 Task: Change the zoom level of the current page to 75% from device toolbar.
Action: Mouse moved to (1062, 26)
Screenshot: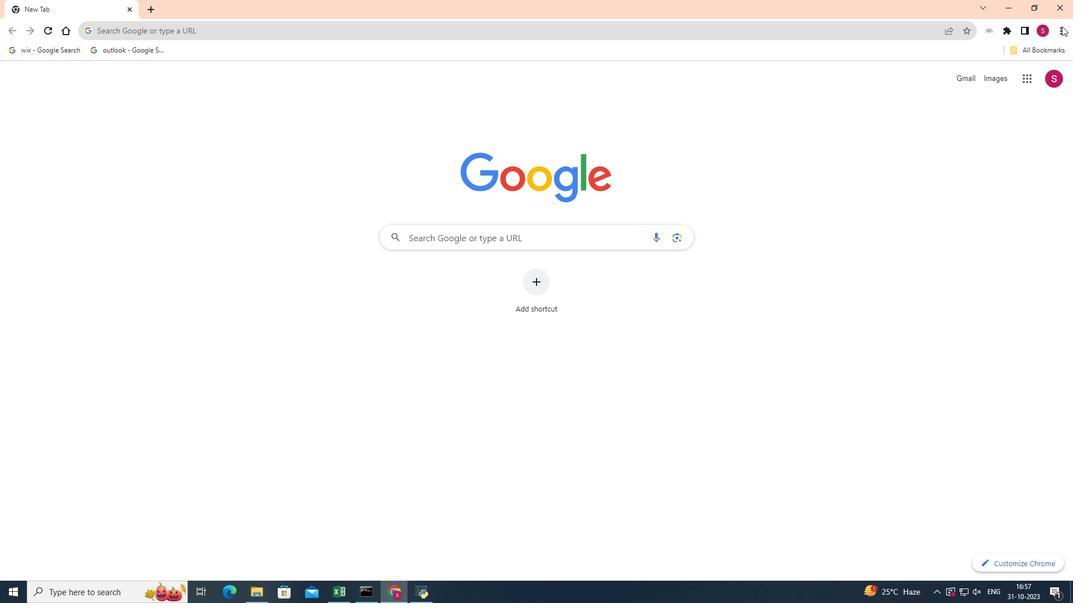 
Action: Mouse pressed left at (1062, 26)
Screenshot: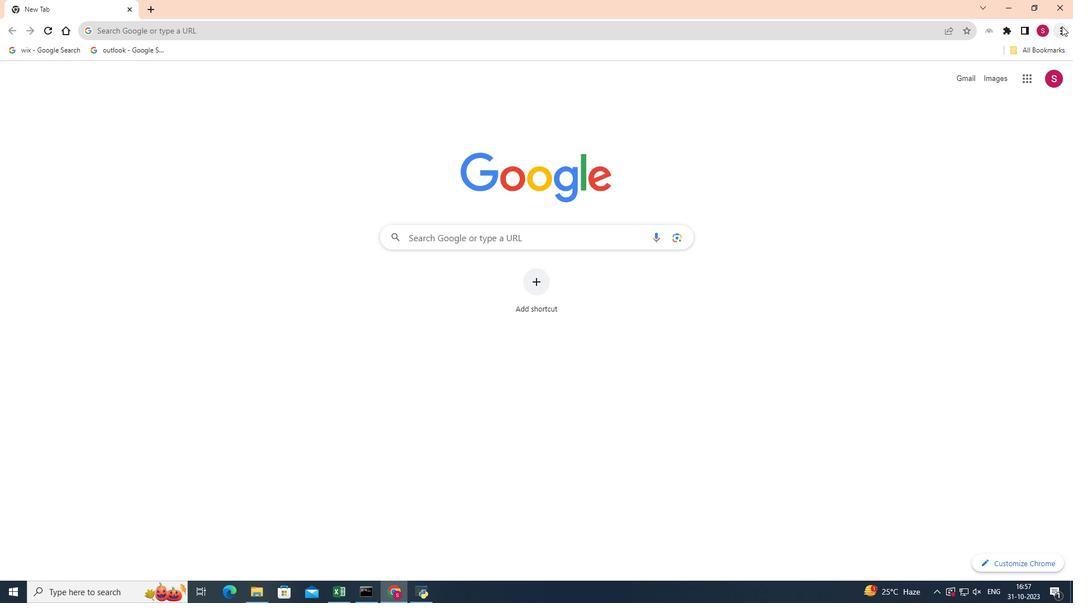 
Action: Mouse moved to (958, 201)
Screenshot: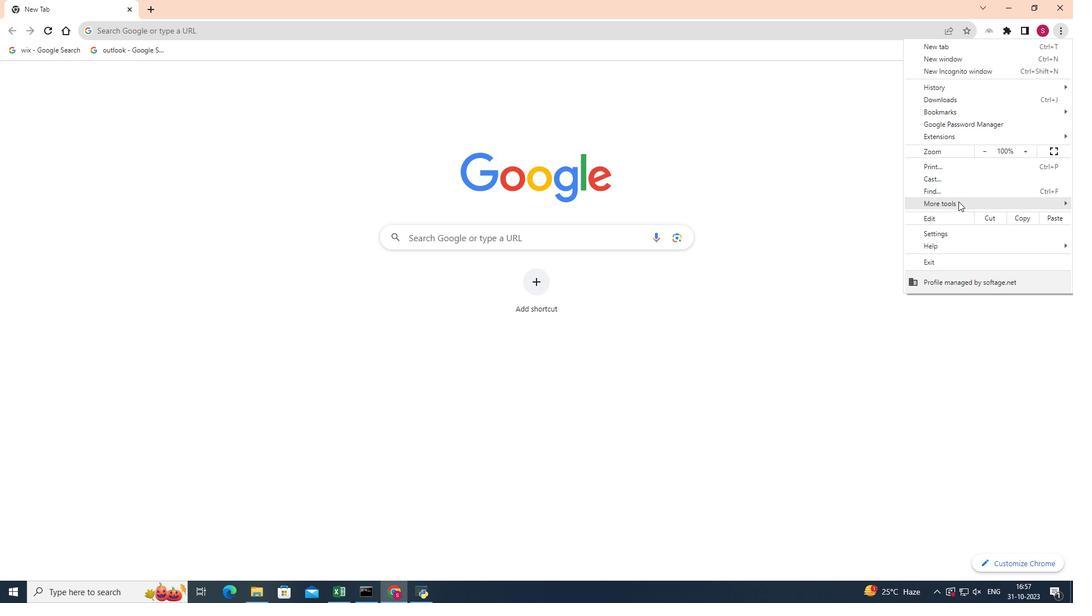 
Action: Mouse pressed left at (958, 201)
Screenshot: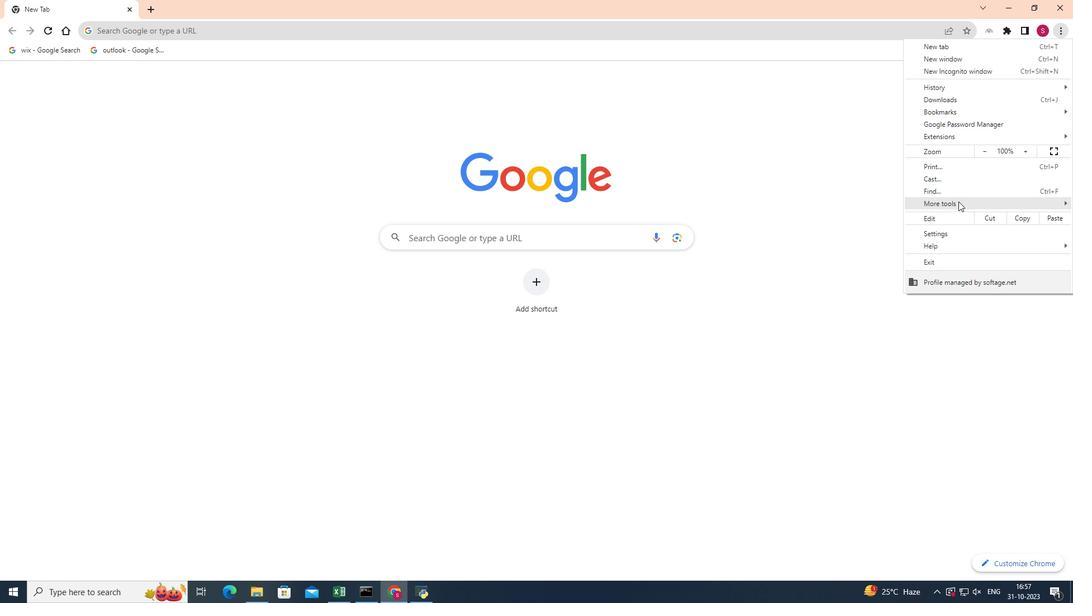 
Action: Mouse moved to (816, 286)
Screenshot: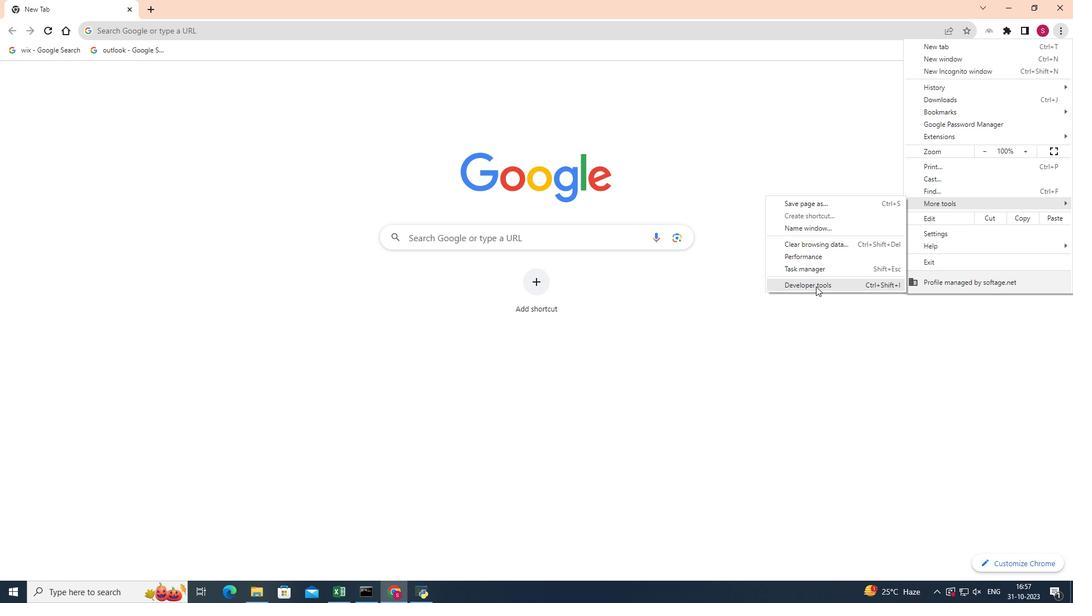 
Action: Mouse pressed left at (816, 286)
Screenshot: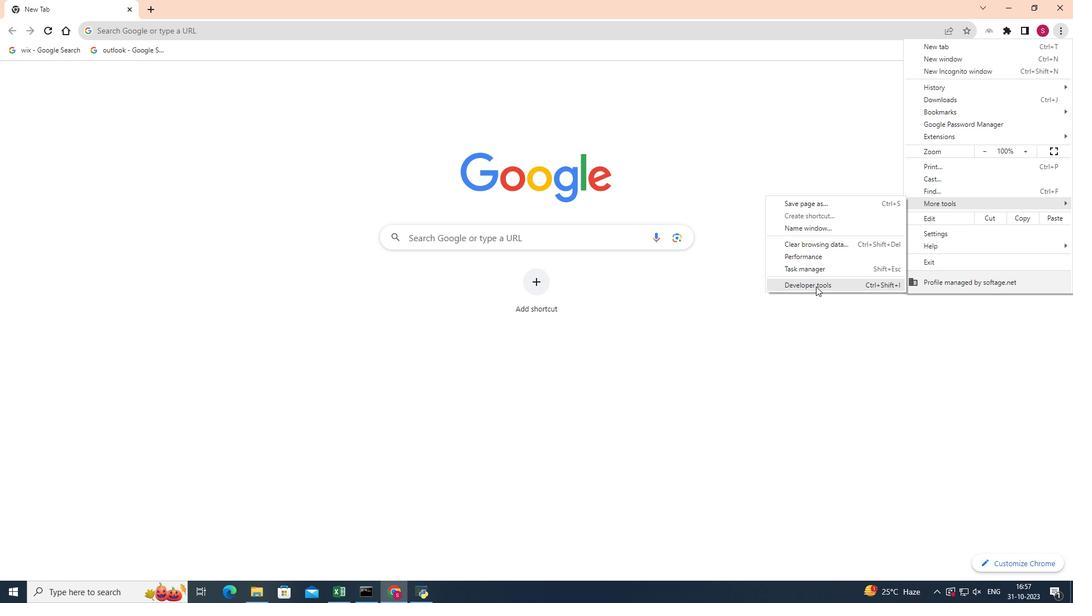 
Action: Mouse pressed left at (816, 286)
Screenshot: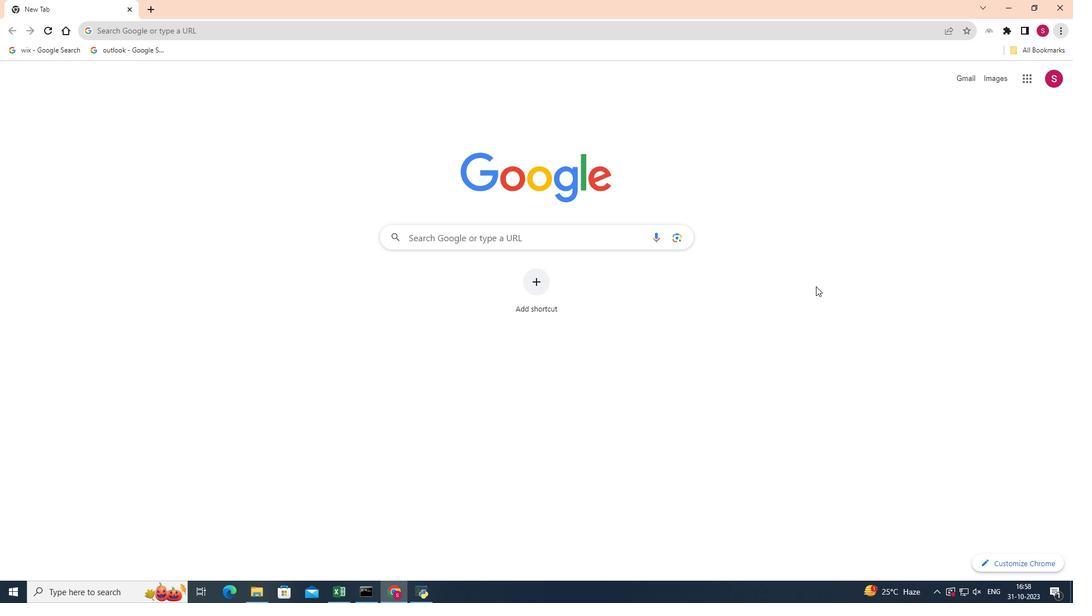
Action: Mouse moved to (794, 69)
Screenshot: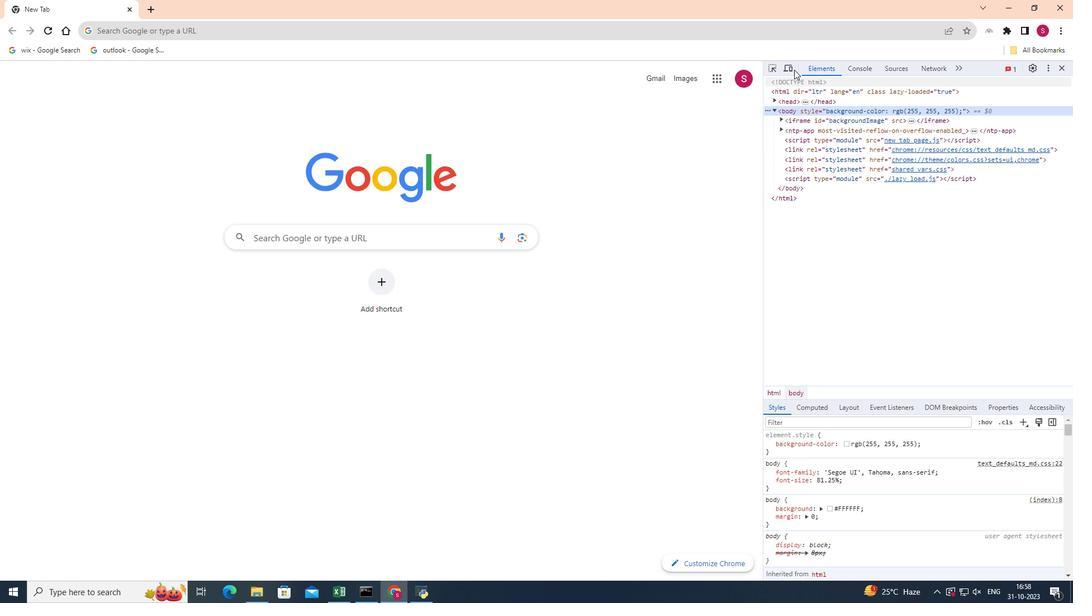 
Action: Mouse pressed left at (794, 69)
Screenshot: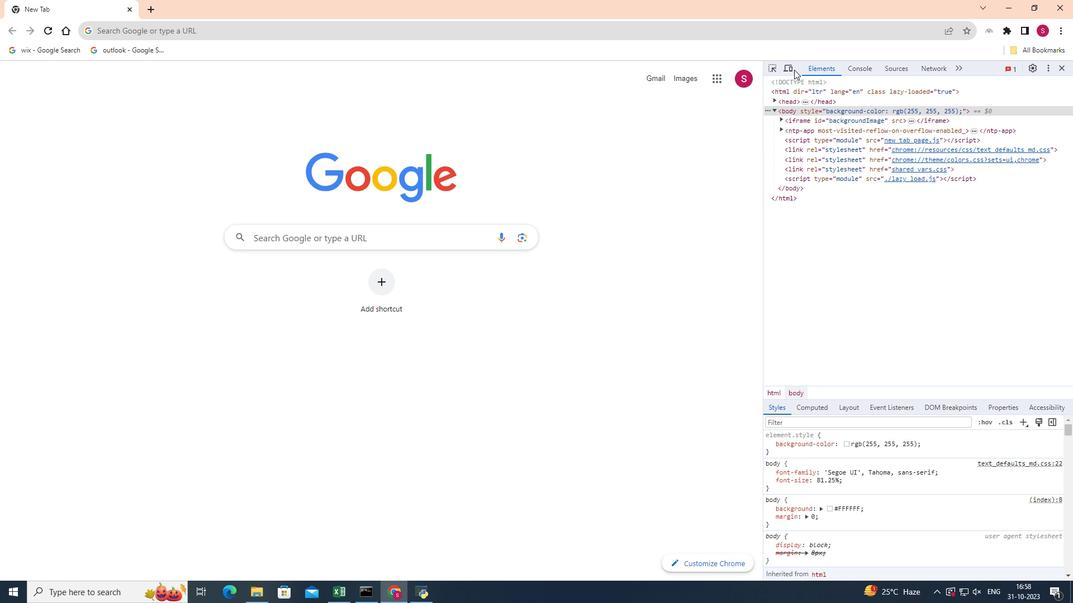 
Action: Mouse moved to (439, 65)
Screenshot: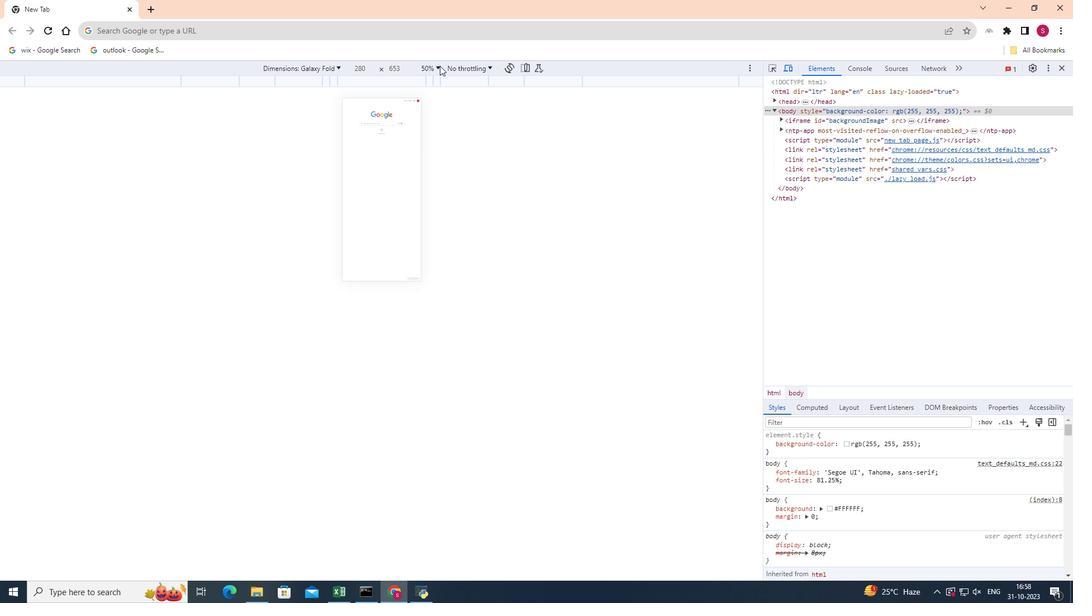 
Action: Mouse pressed left at (439, 65)
Screenshot: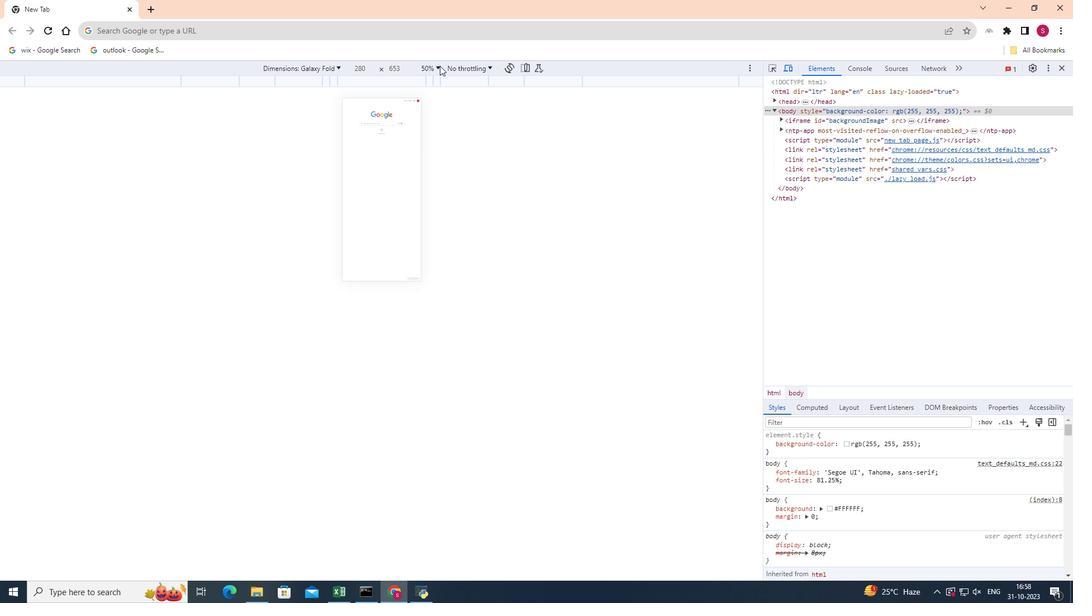 
Action: Mouse pressed left at (439, 65)
Screenshot: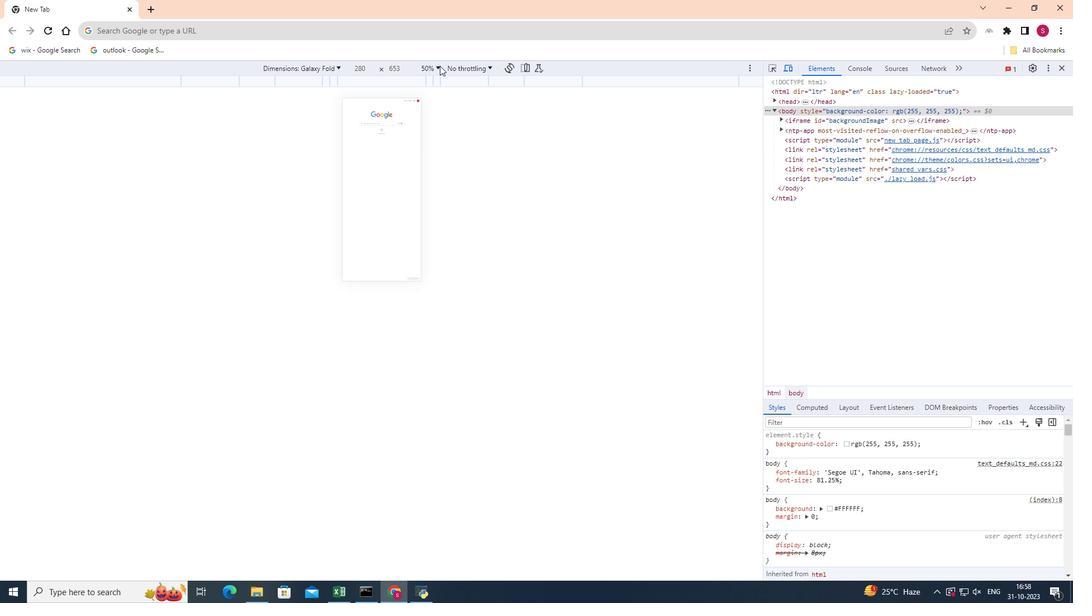 
Action: Mouse moved to (434, 67)
Screenshot: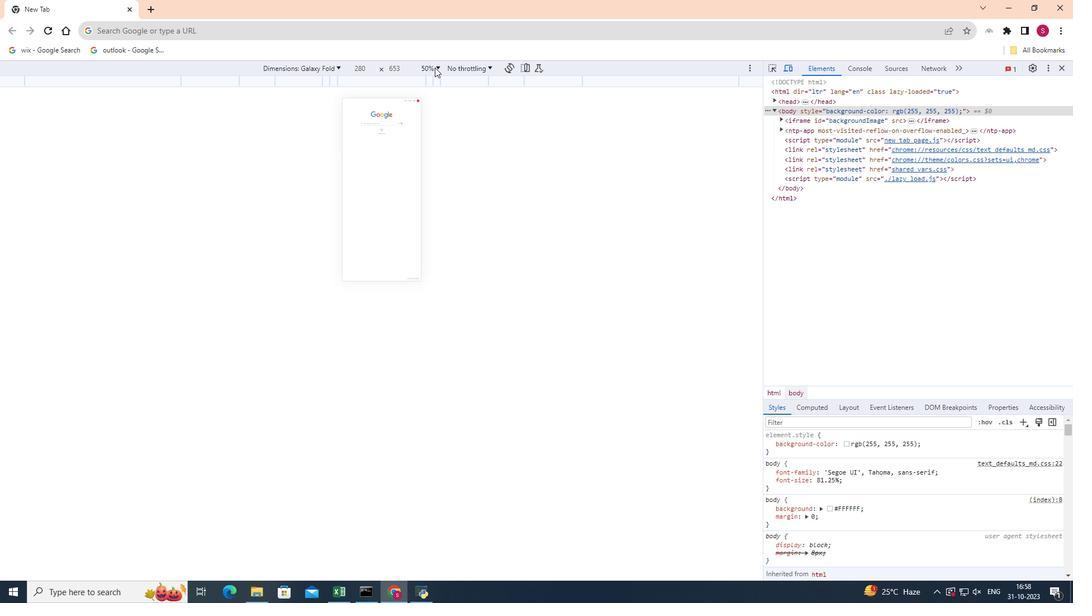 
Action: Mouse pressed left at (434, 67)
Screenshot: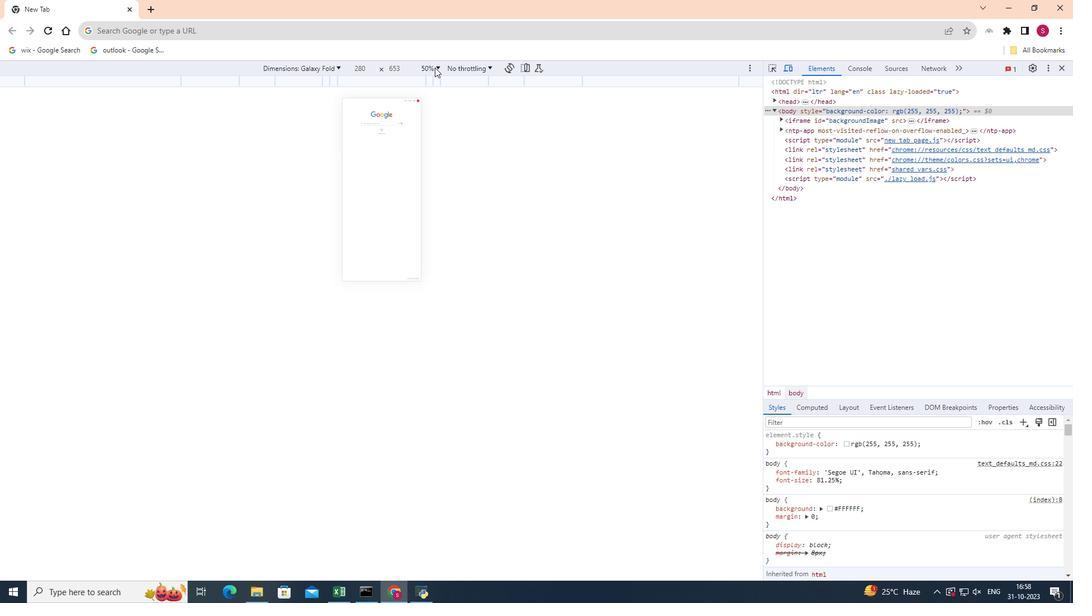 
Action: Mouse pressed left at (434, 67)
Screenshot: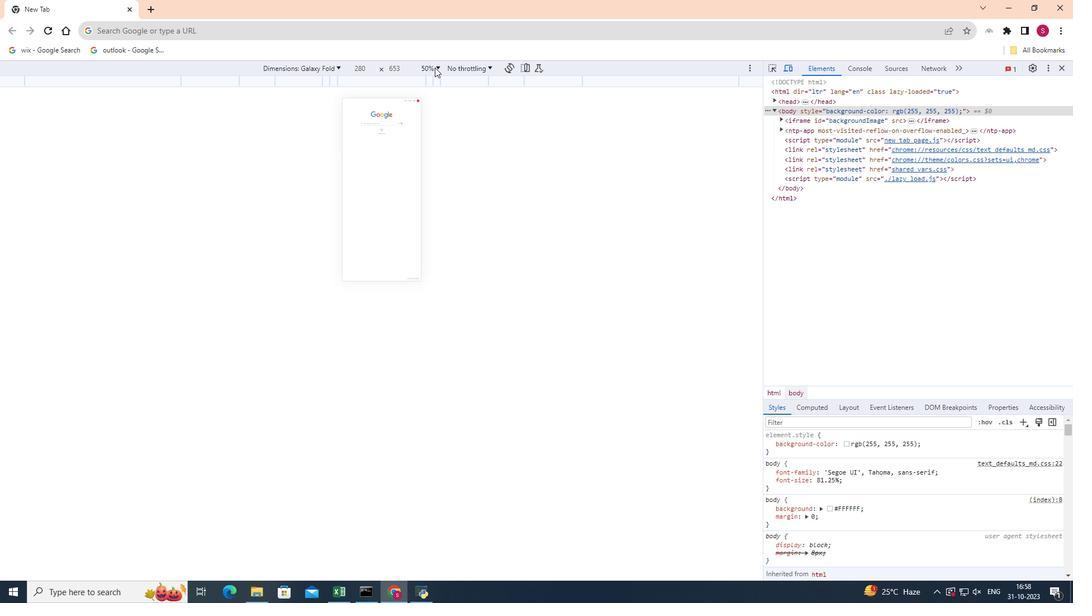
Action: Mouse moved to (437, 65)
Screenshot: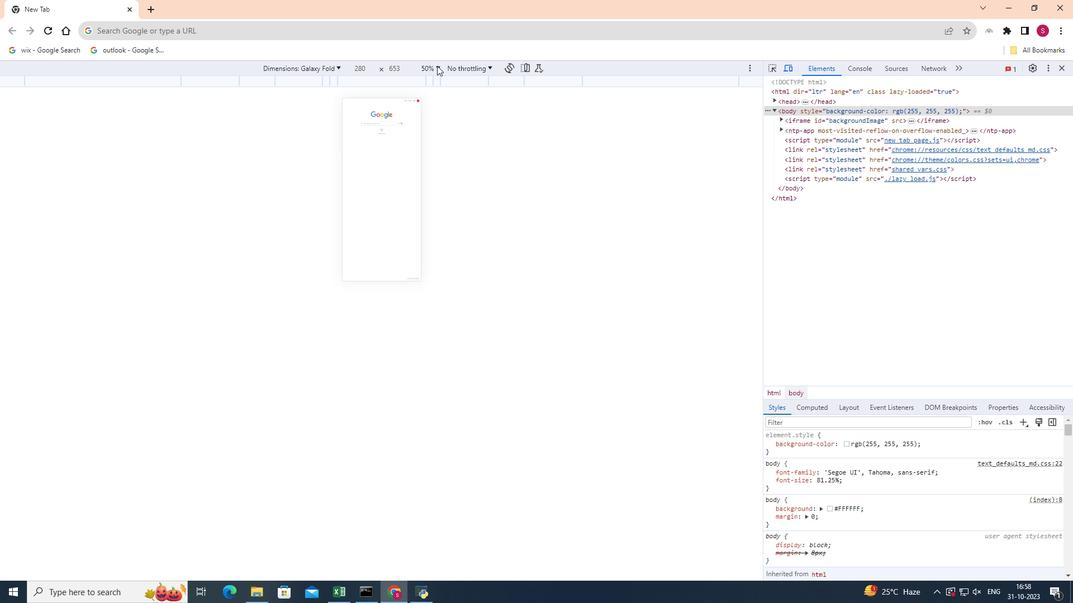 
Action: Mouse pressed left at (437, 65)
Screenshot: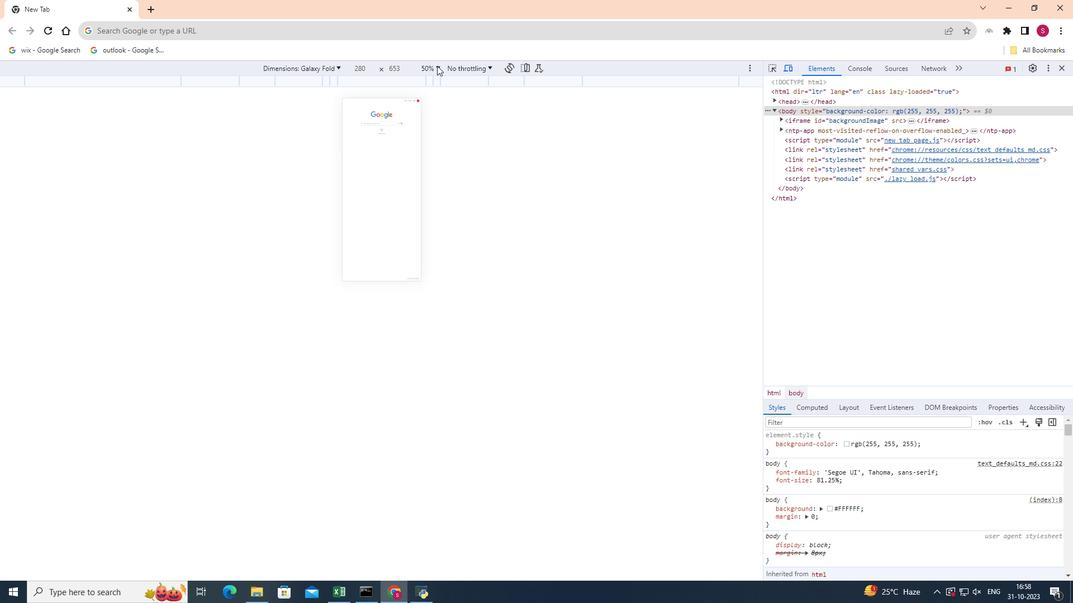 
Action: Mouse moved to (448, 92)
Screenshot: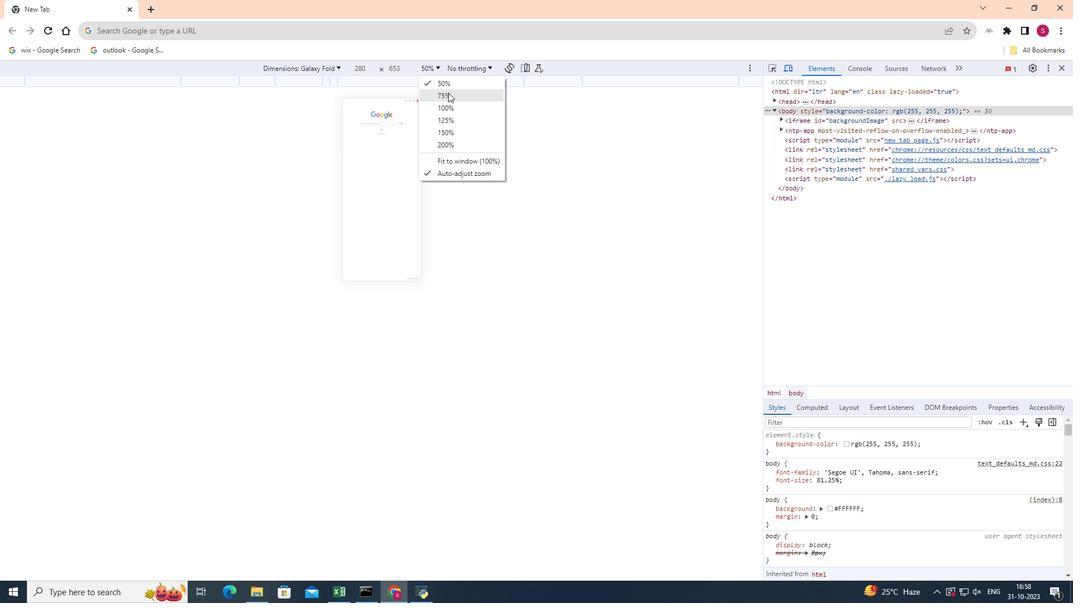
Action: Mouse pressed left at (448, 92)
Screenshot: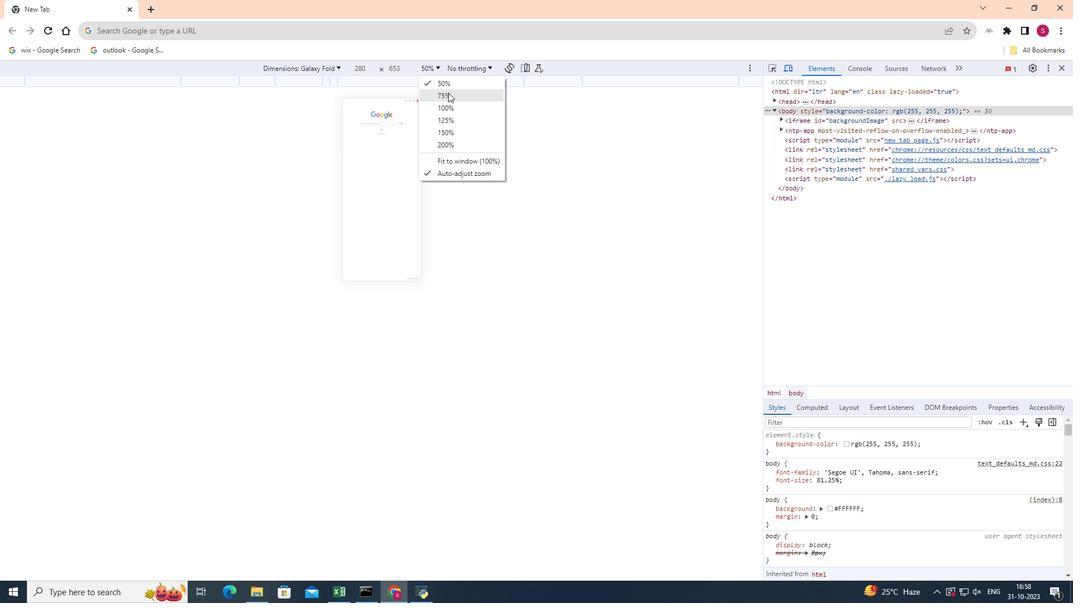 
Action: Mouse pressed left at (448, 92)
Screenshot: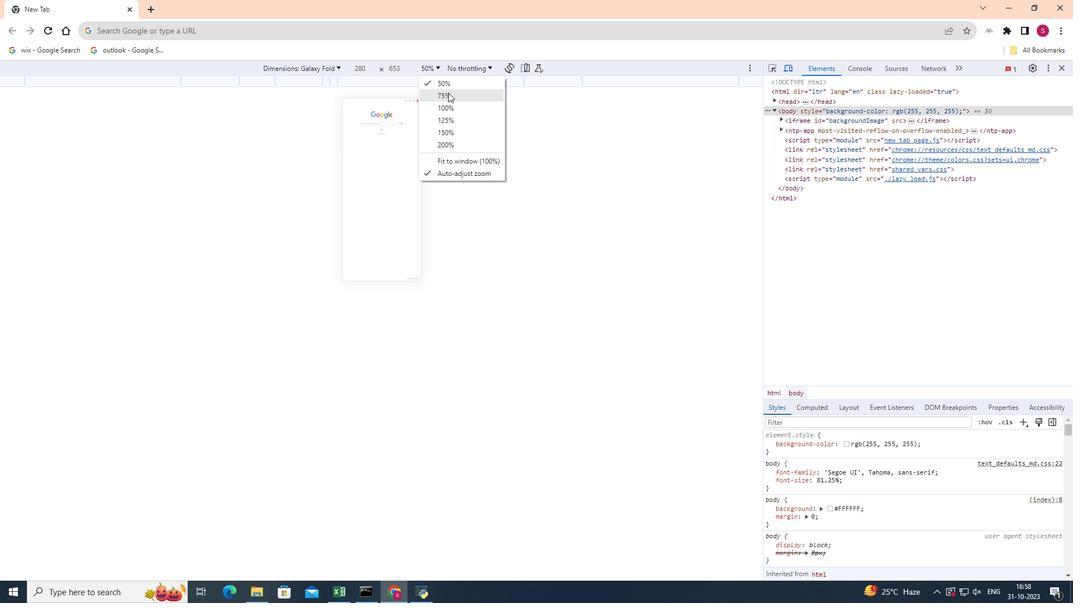 
Action: Mouse moved to (575, 154)
Screenshot: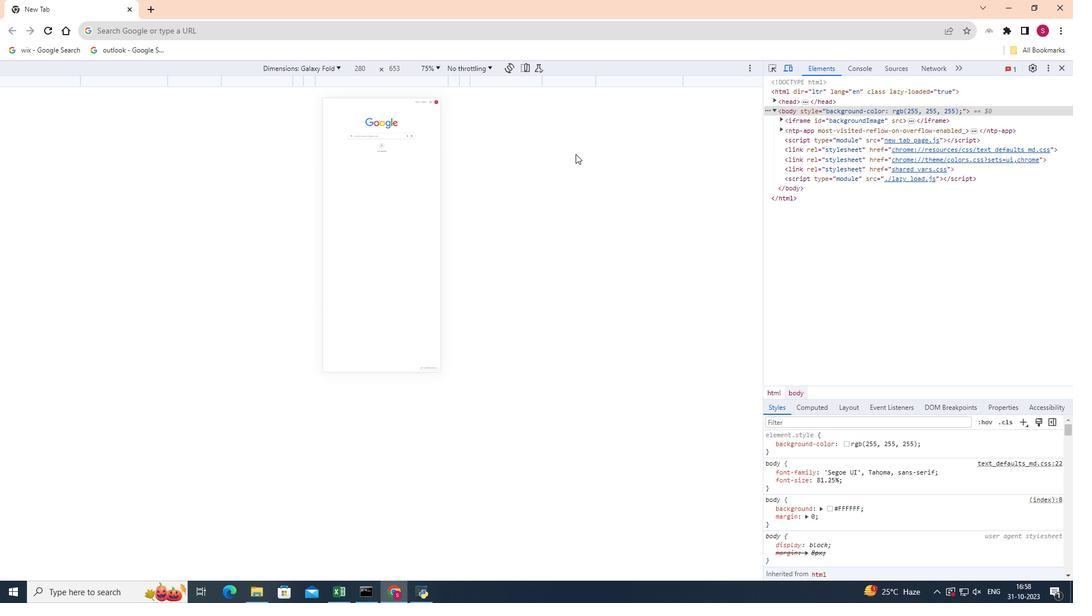 
